 Task: Create a due date automation trigger when advanced on, on the wednesday of the week a card is due add fields with custom field "Resume" set to a date between 1 and 7 working days ago at 11:00 AM.
Action: Mouse moved to (967, 74)
Screenshot: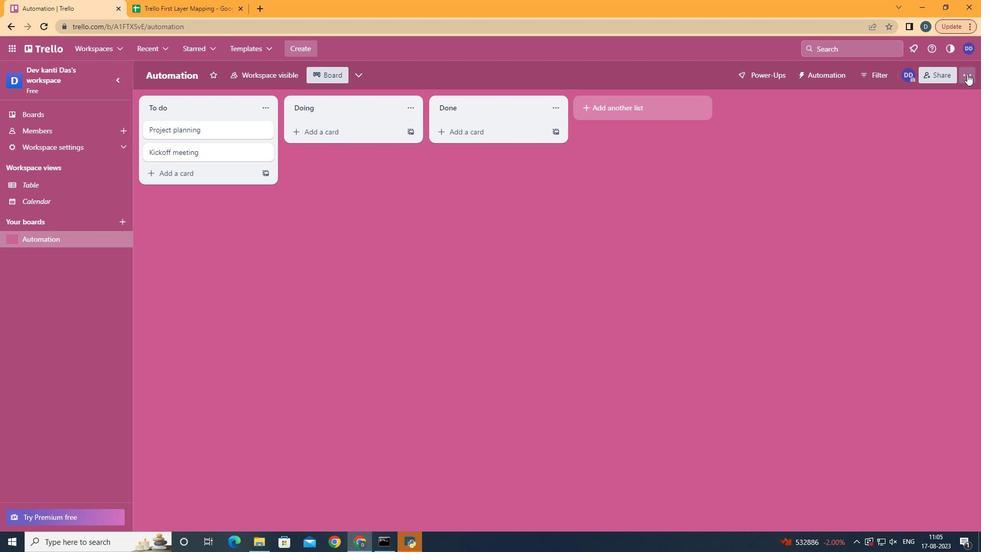 
Action: Mouse pressed left at (967, 74)
Screenshot: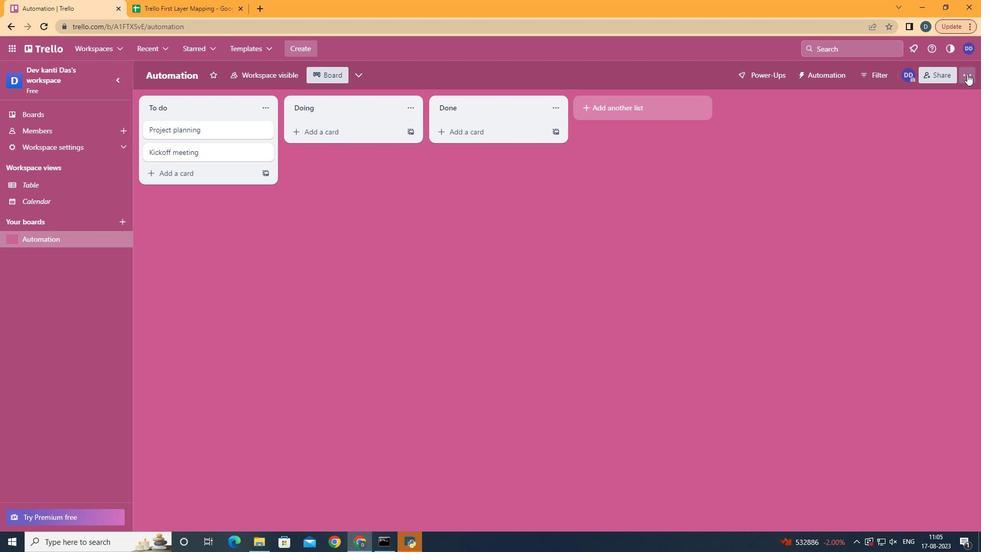 
Action: Mouse moved to (918, 220)
Screenshot: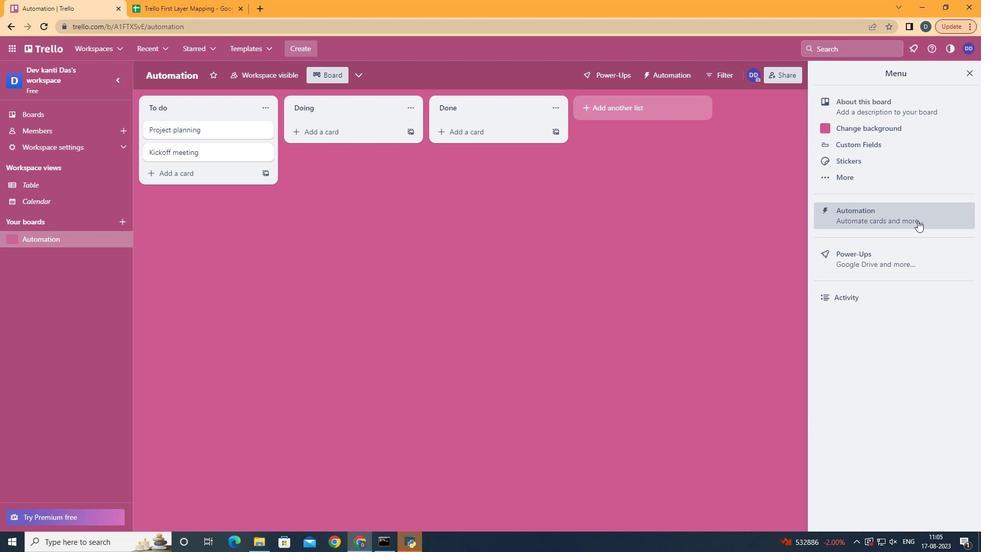 
Action: Mouse pressed left at (918, 220)
Screenshot: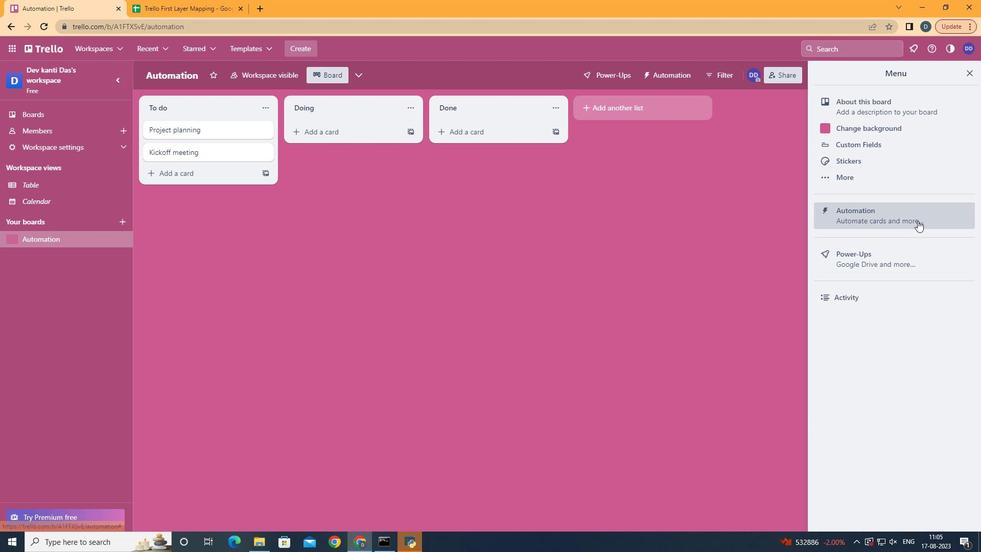 
Action: Mouse moved to (183, 208)
Screenshot: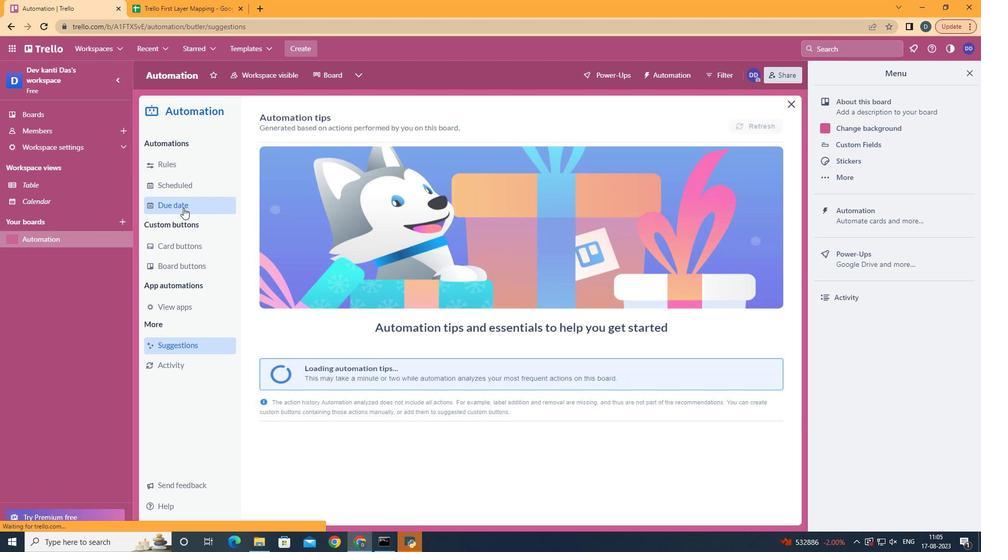 
Action: Mouse pressed left at (183, 208)
Screenshot: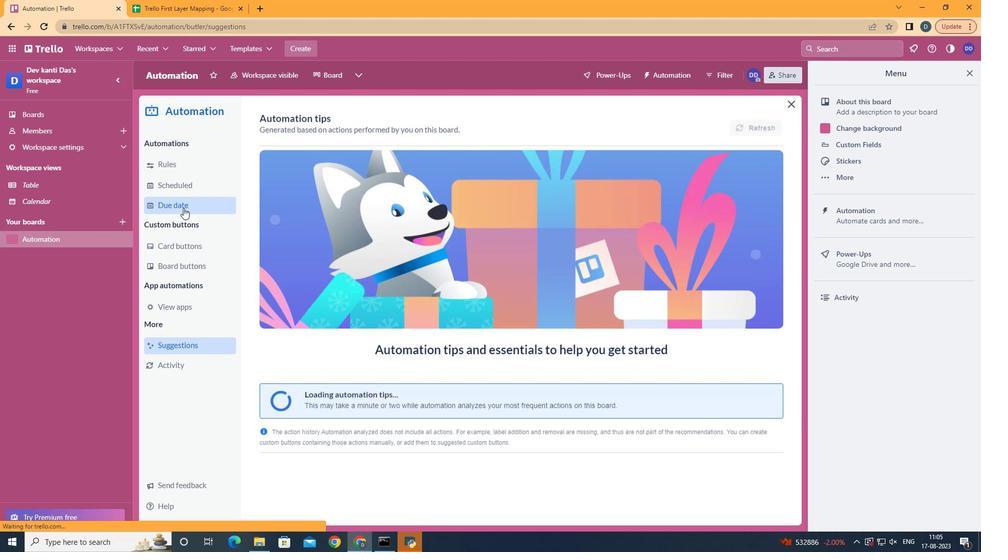 
Action: Mouse moved to (720, 113)
Screenshot: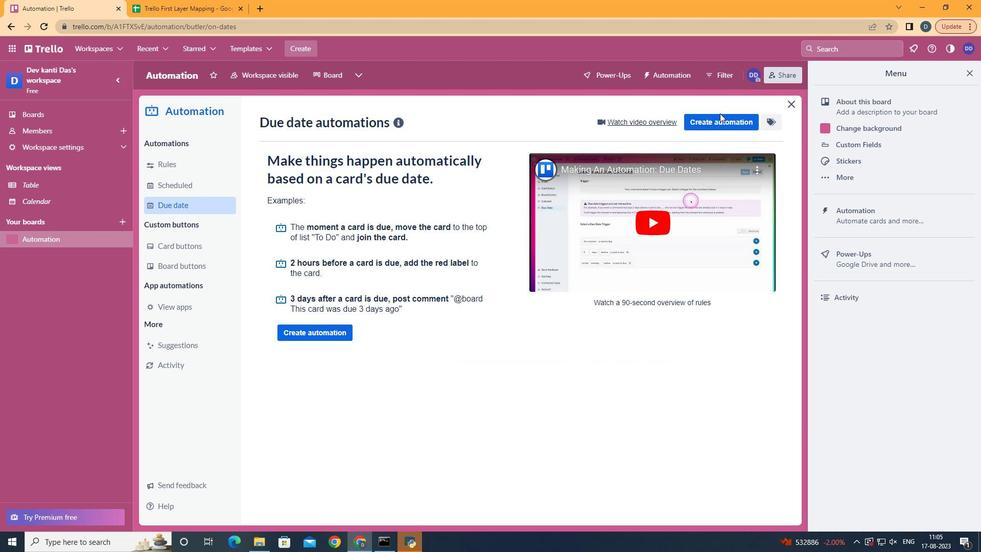 
Action: Mouse pressed left at (720, 113)
Screenshot: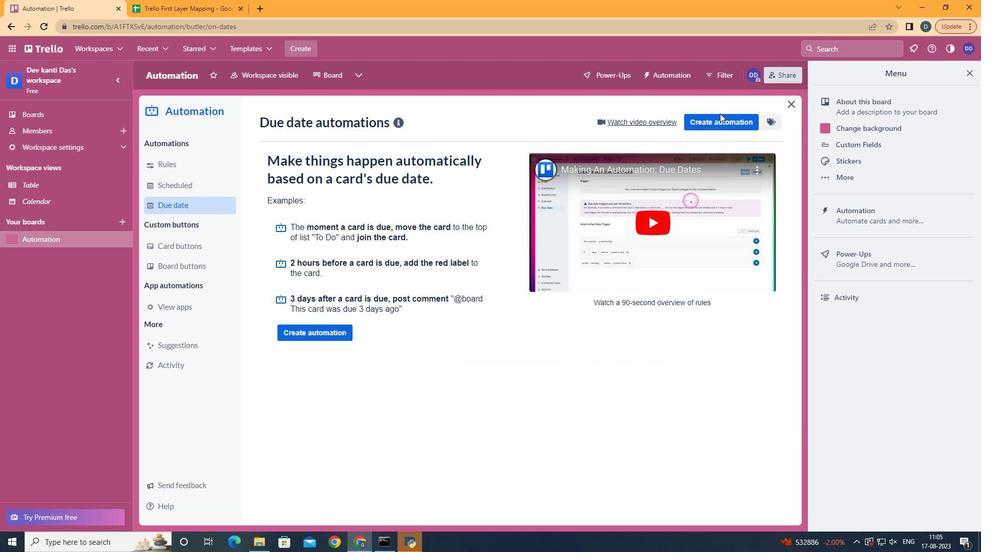 
Action: Mouse moved to (719, 118)
Screenshot: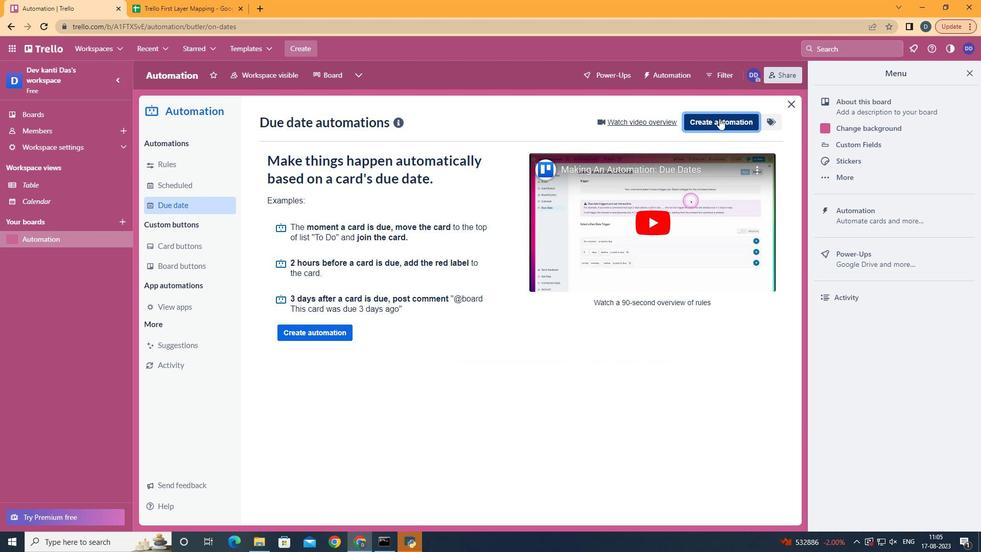 
Action: Mouse pressed left at (719, 118)
Screenshot: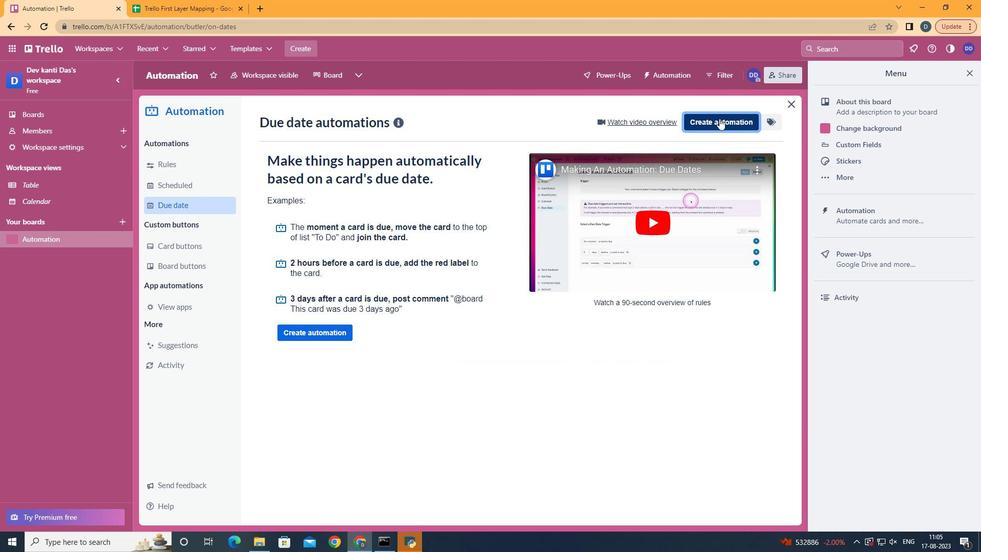 
Action: Mouse moved to (514, 224)
Screenshot: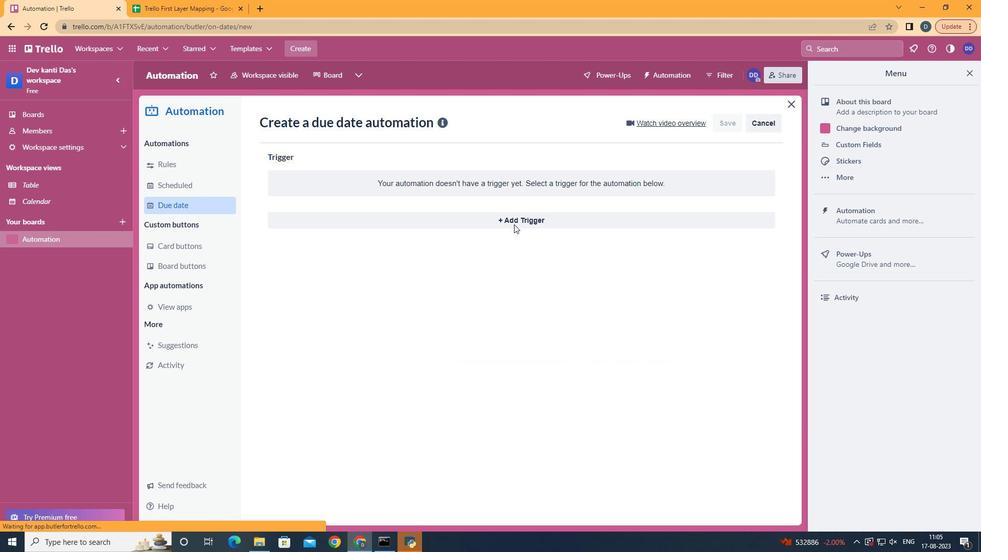 
Action: Mouse pressed left at (514, 224)
Screenshot: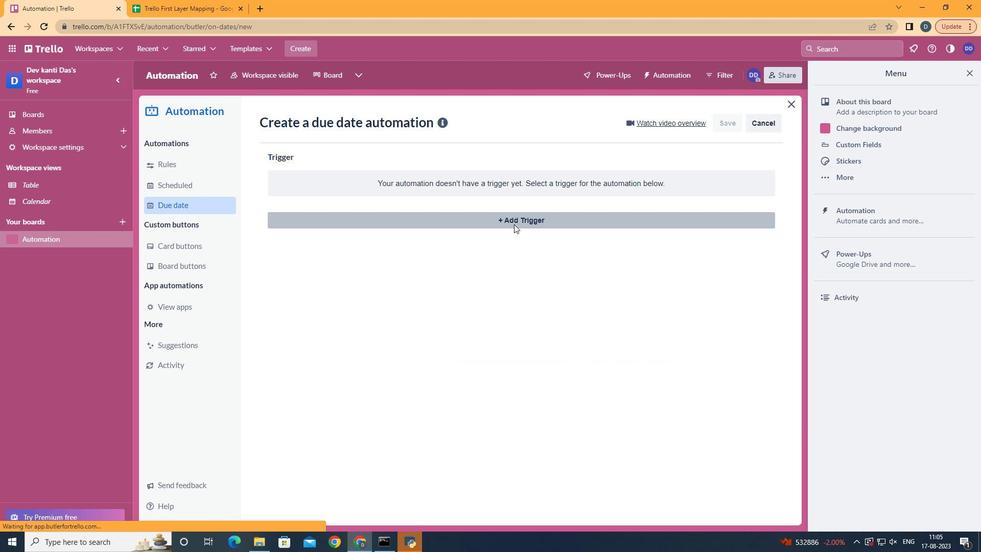 
Action: Mouse moved to (333, 307)
Screenshot: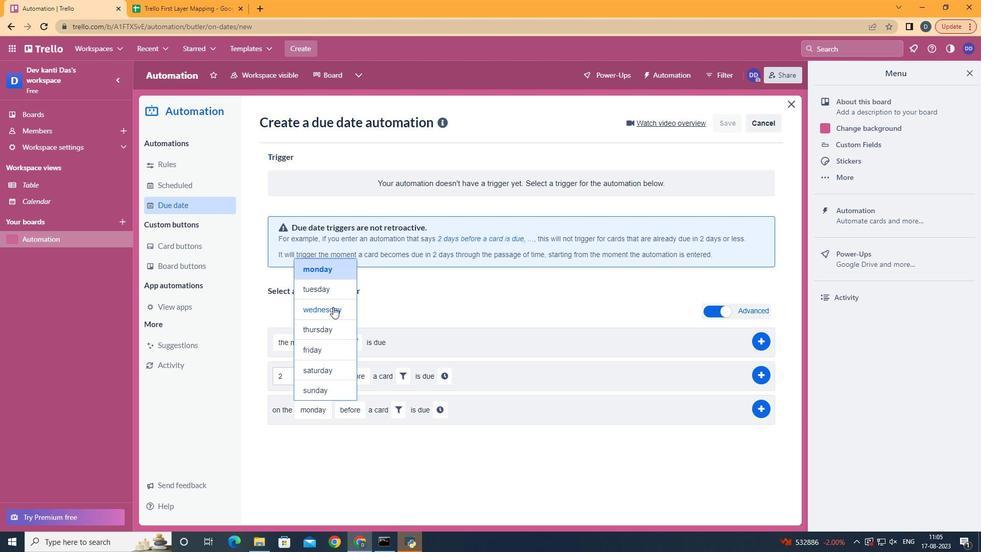 
Action: Mouse pressed left at (333, 307)
Screenshot: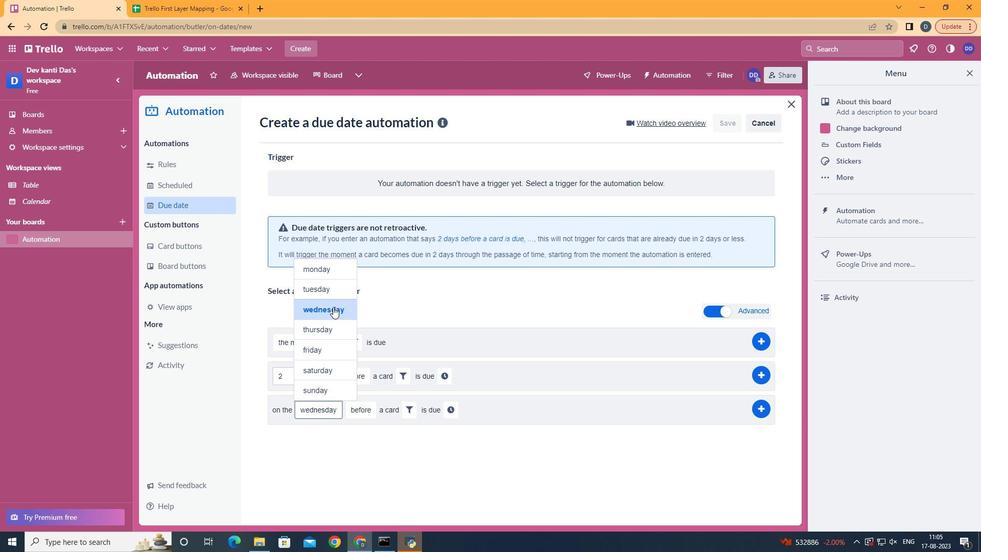
Action: Mouse moved to (375, 466)
Screenshot: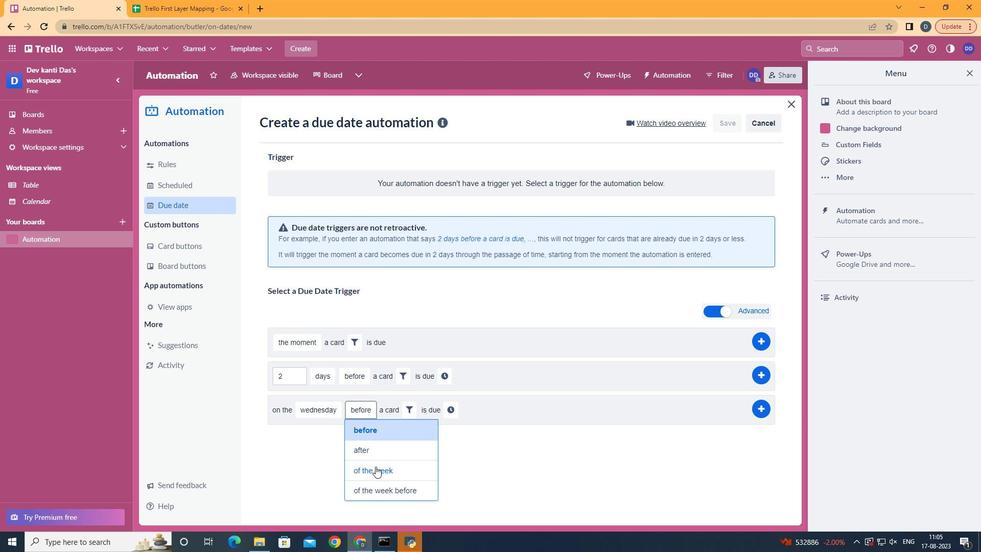 
Action: Mouse pressed left at (375, 466)
Screenshot: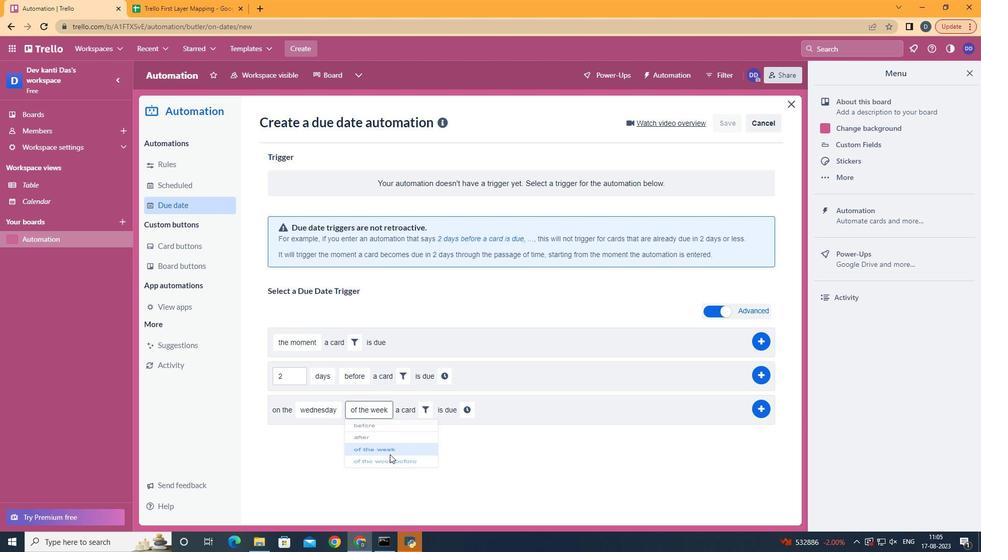 
Action: Mouse moved to (432, 410)
Screenshot: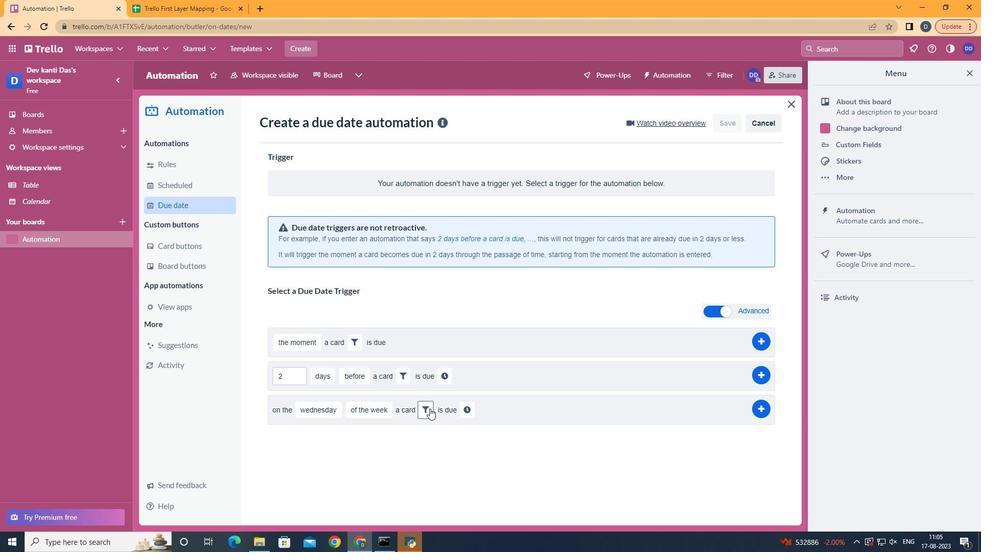 
Action: Mouse pressed left at (432, 410)
Screenshot: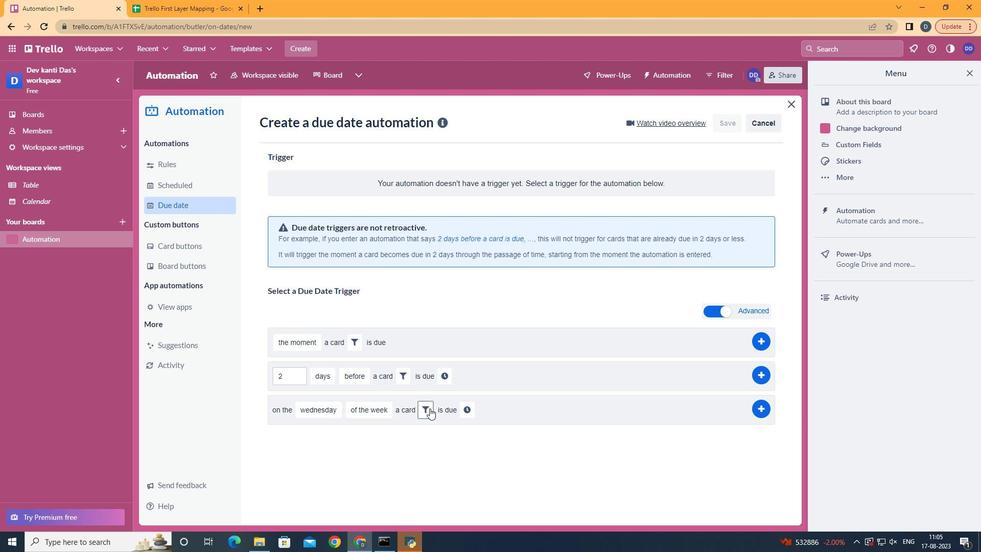 
Action: Mouse moved to (594, 442)
Screenshot: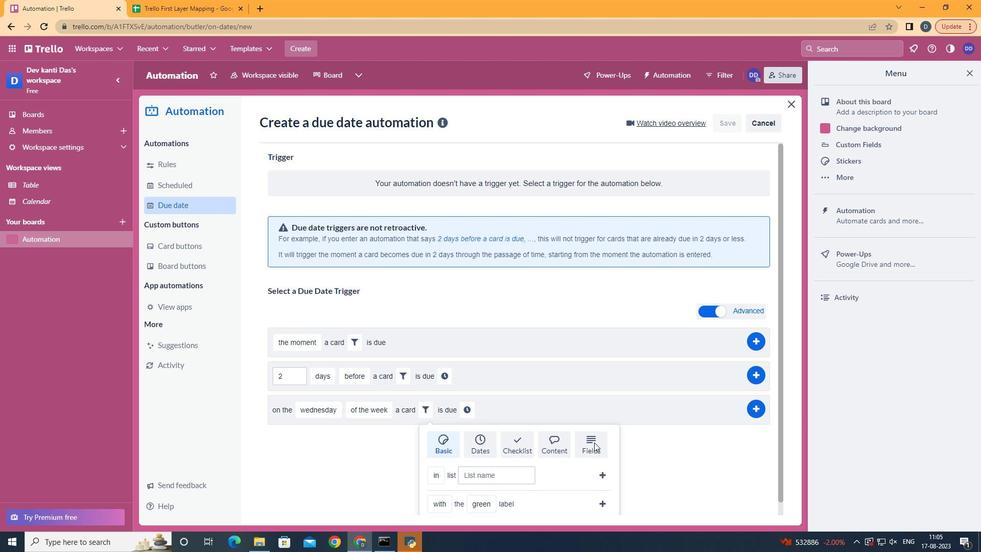 
Action: Mouse pressed left at (594, 442)
Screenshot: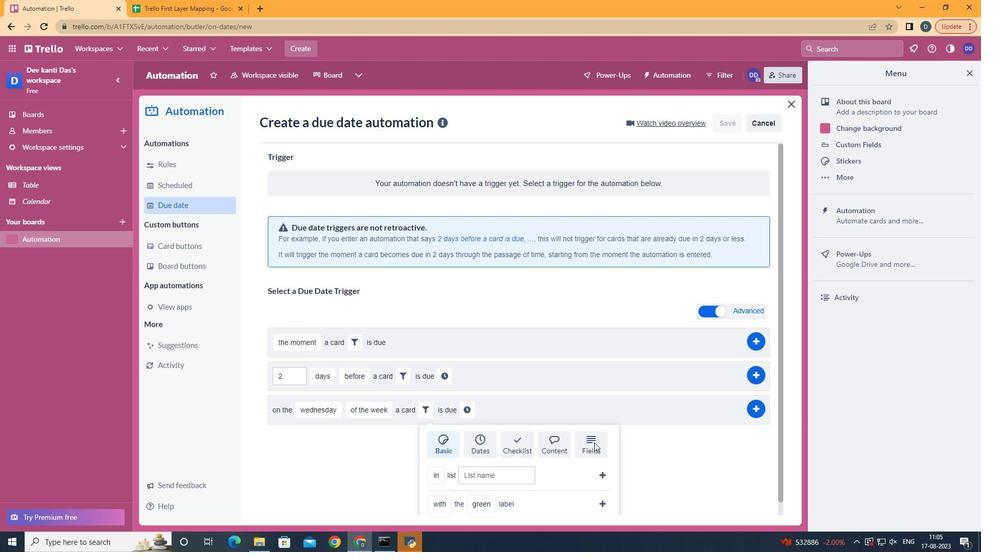 
Action: Mouse moved to (594, 441)
Screenshot: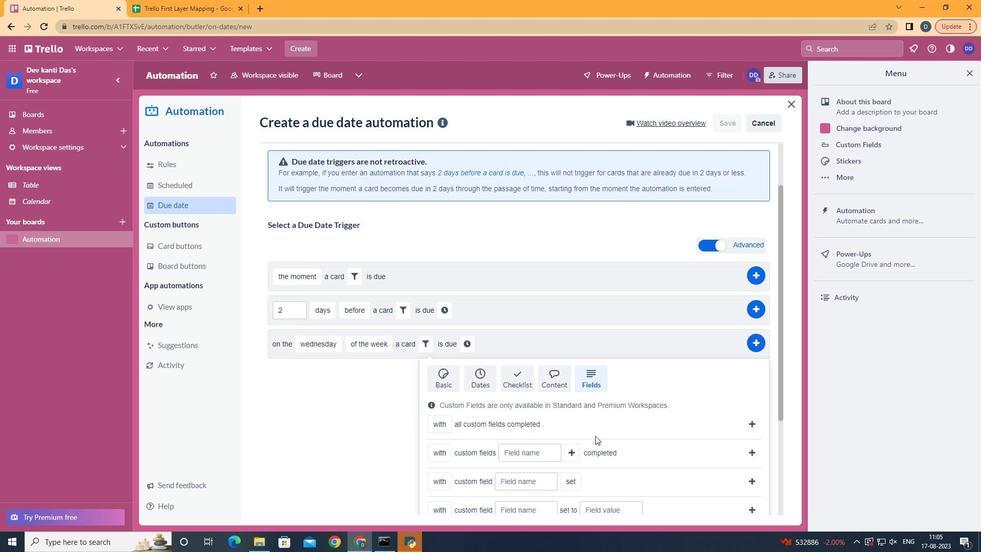 
Action: Mouse scrolled (594, 440) with delta (0, 0)
Screenshot: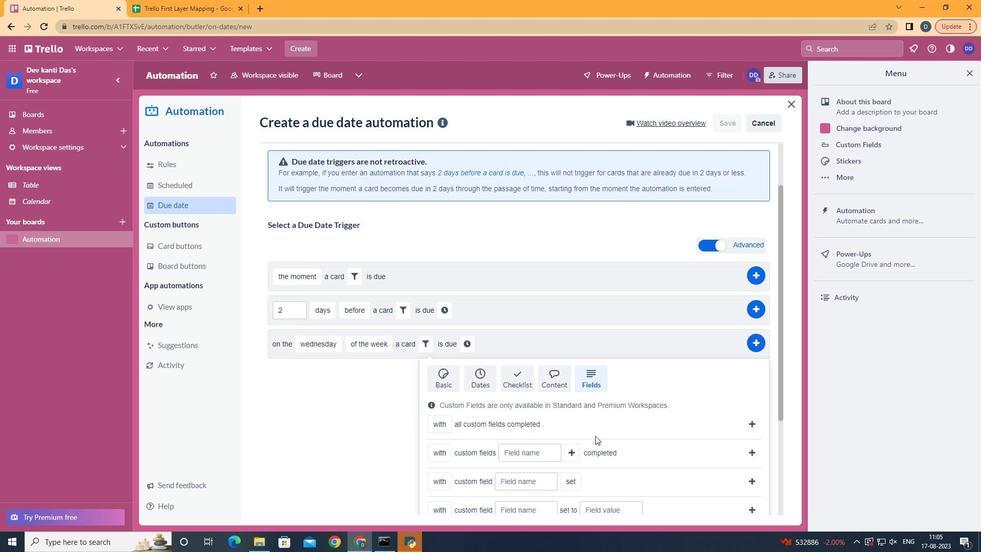
Action: Mouse scrolled (594, 440) with delta (0, 0)
Screenshot: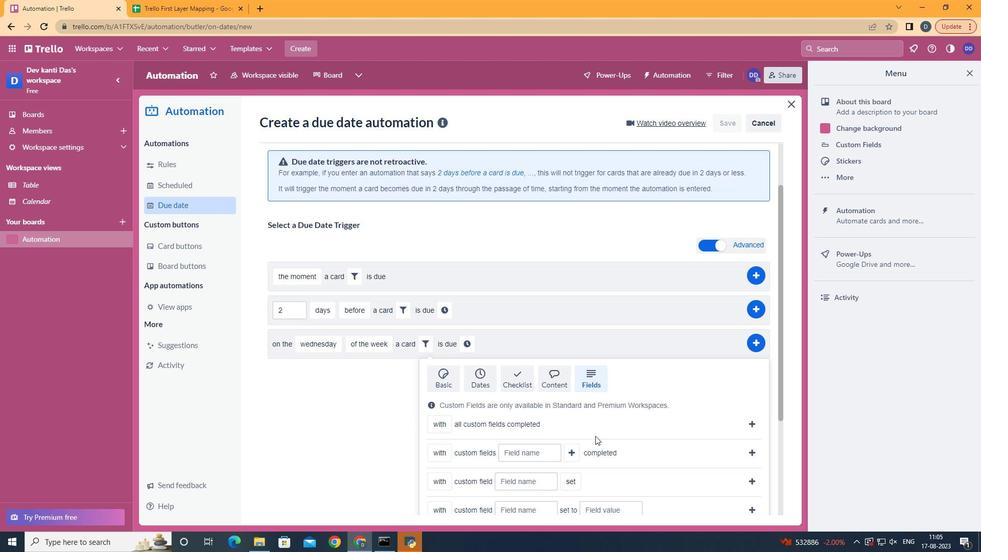 
Action: Mouse scrolled (594, 440) with delta (0, 0)
Screenshot: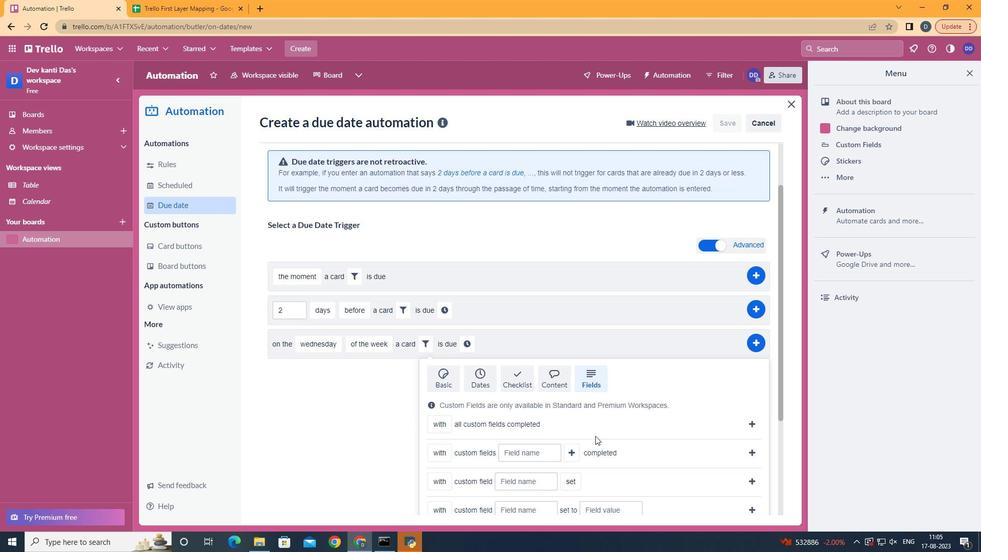 
Action: Mouse scrolled (594, 440) with delta (0, 0)
Screenshot: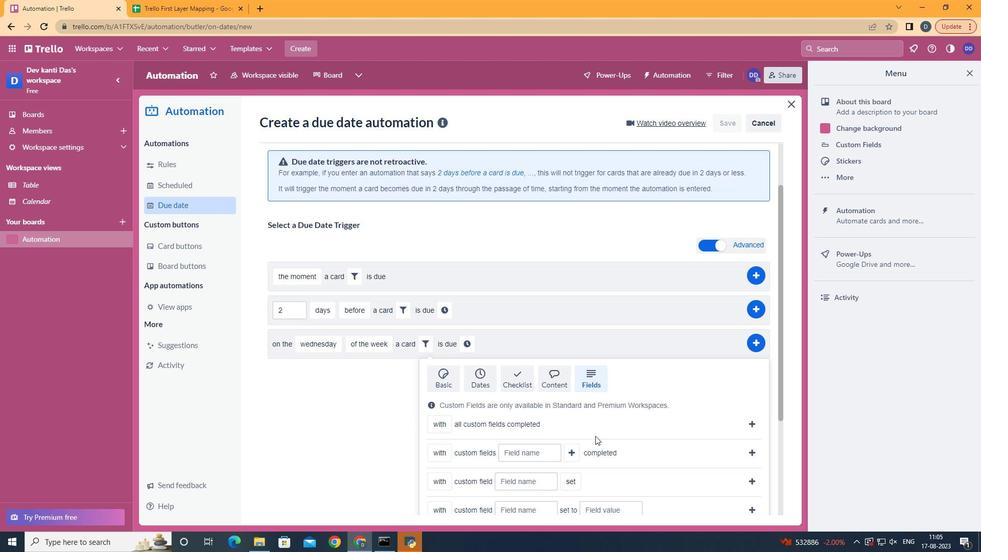 
Action: Mouse scrolled (594, 440) with delta (0, -1)
Screenshot: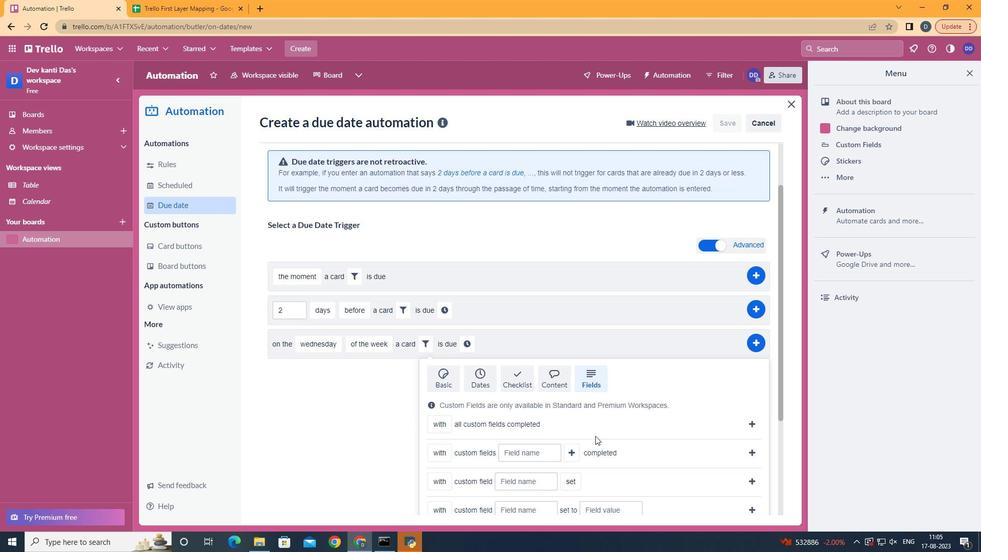 
Action: Mouse moved to (516, 481)
Screenshot: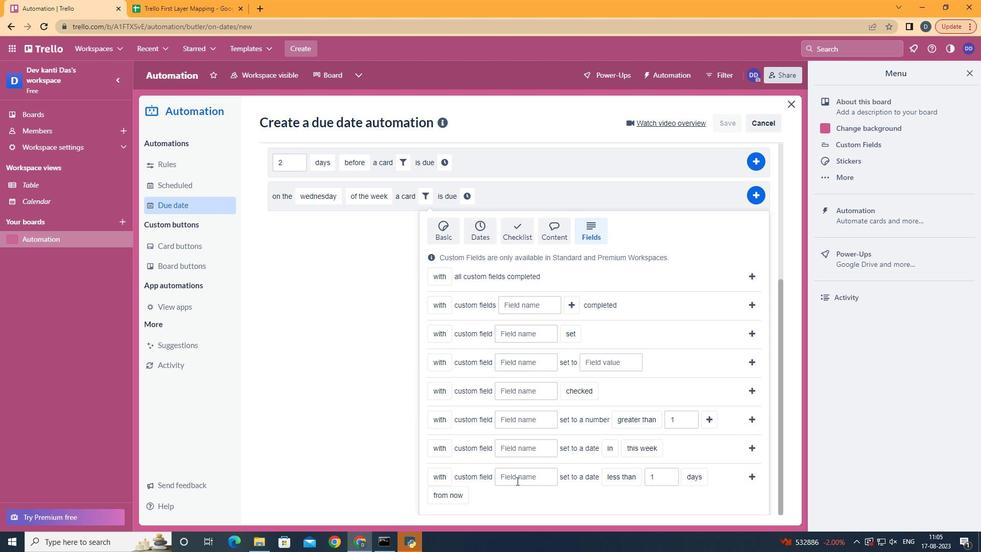 
Action: Mouse pressed left at (516, 481)
Screenshot: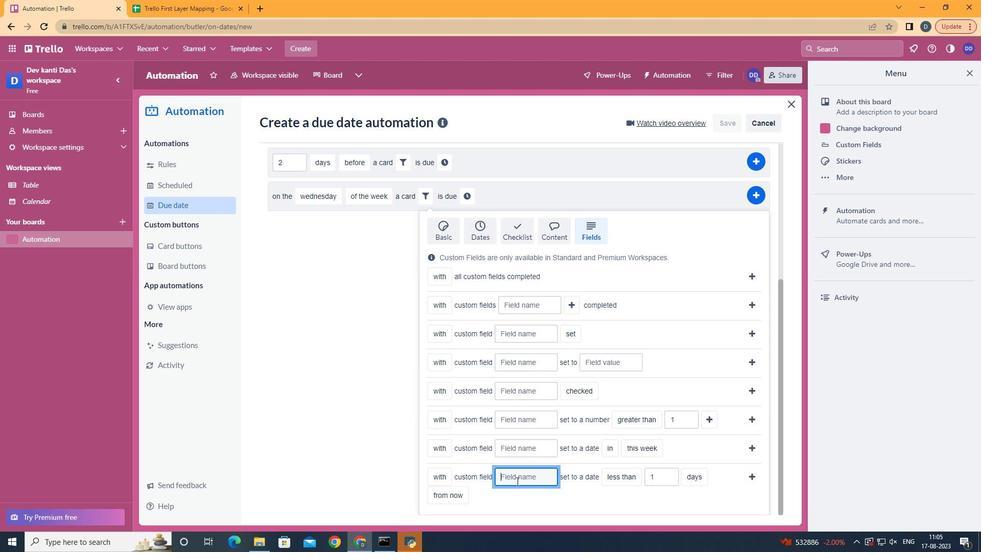 
Action: Key pressed <Key.shift>Resume
Screenshot: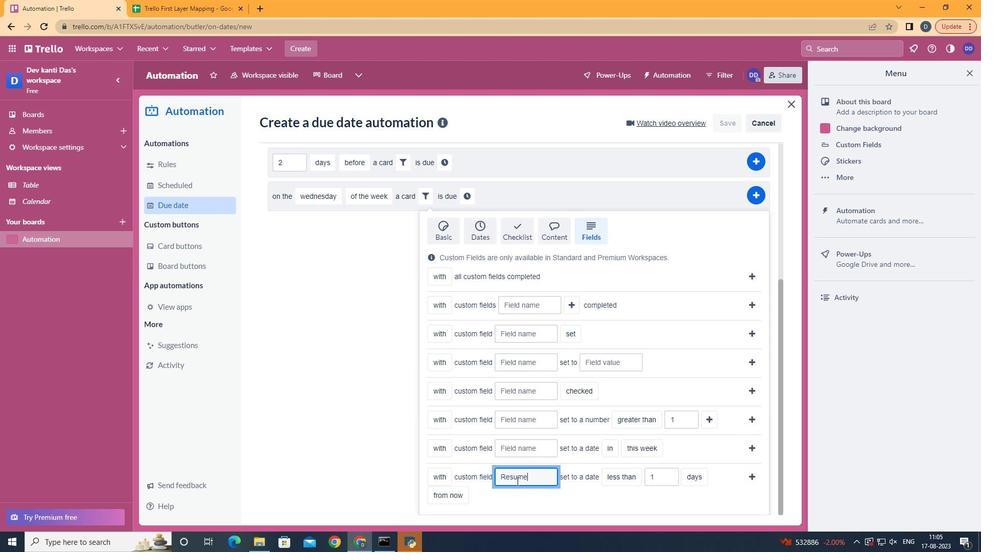 
Action: Mouse moved to (632, 460)
Screenshot: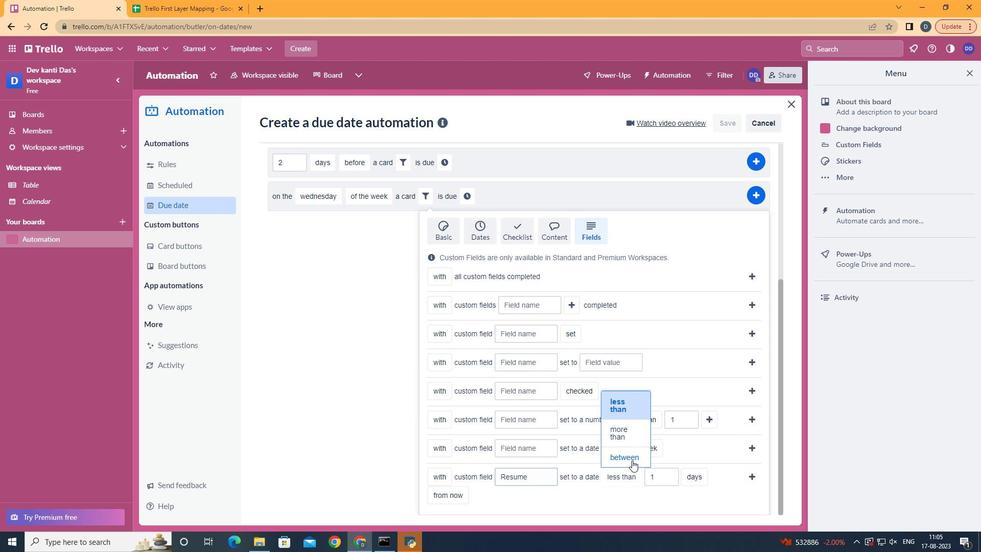 
Action: Mouse pressed left at (632, 460)
Screenshot: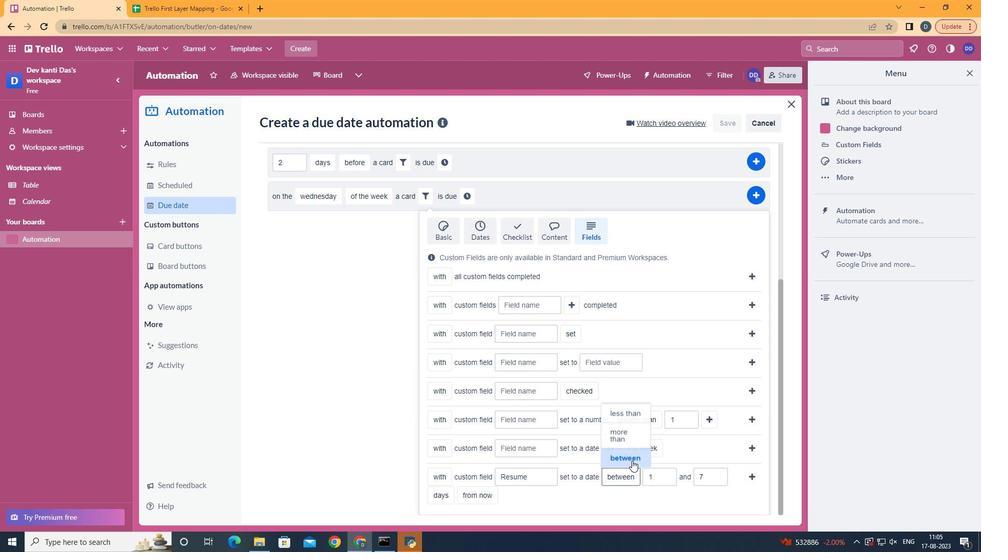 
Action: Mouse moved to (448, 480)
Screenshot: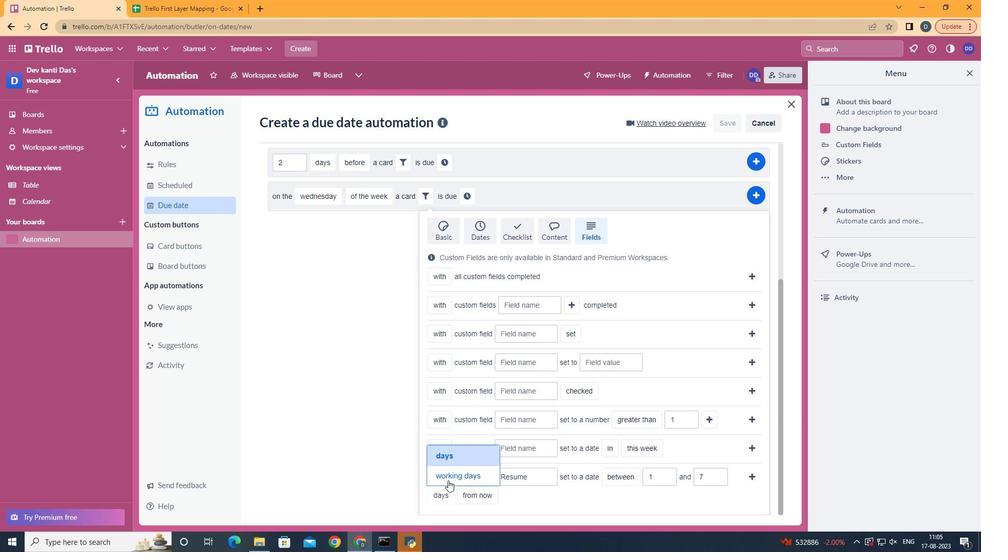
Action: Mouse pressed left at (448, 480)
Screenshot: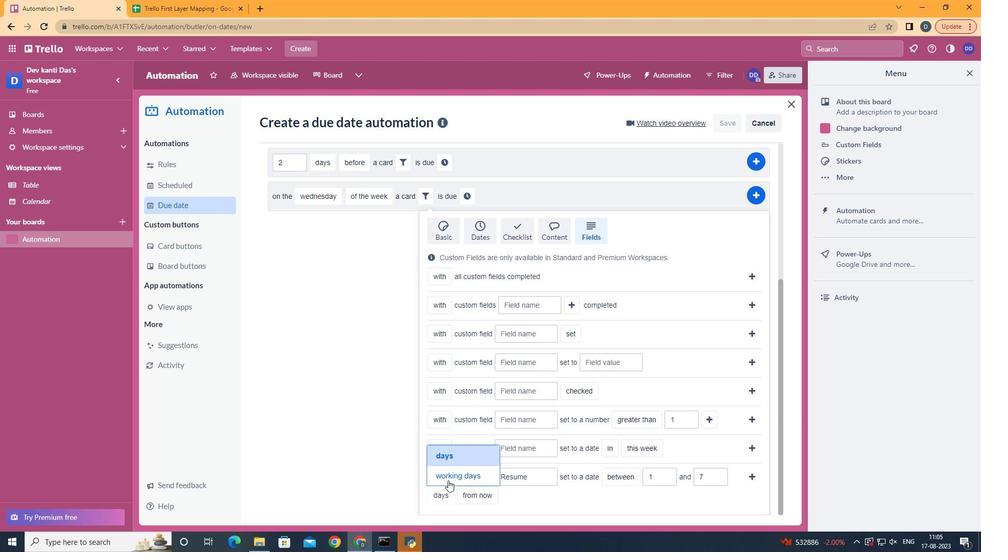 
Action: Mouse moved to (520, 477)
Screenshot: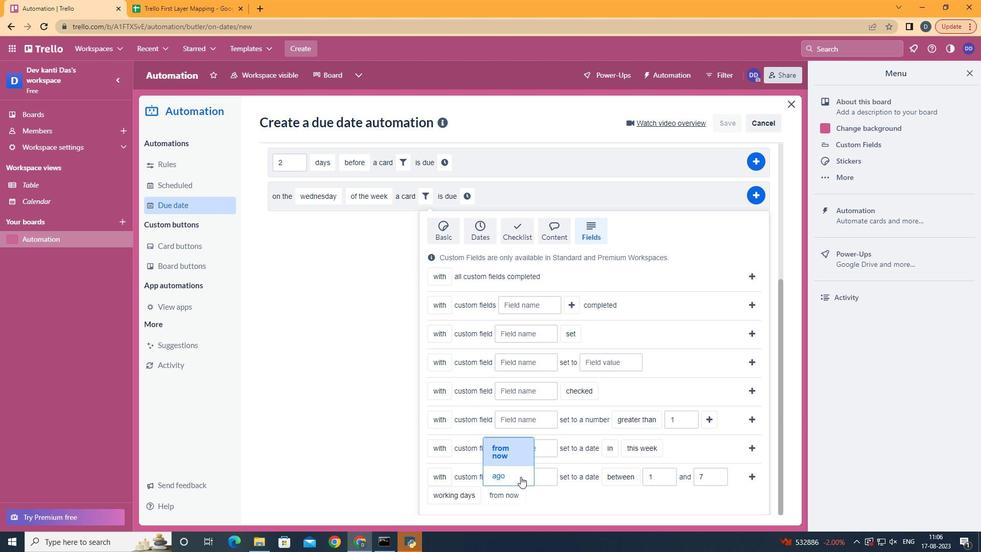 
Action: Mouse pressed left at (520, 477)
Screenshot: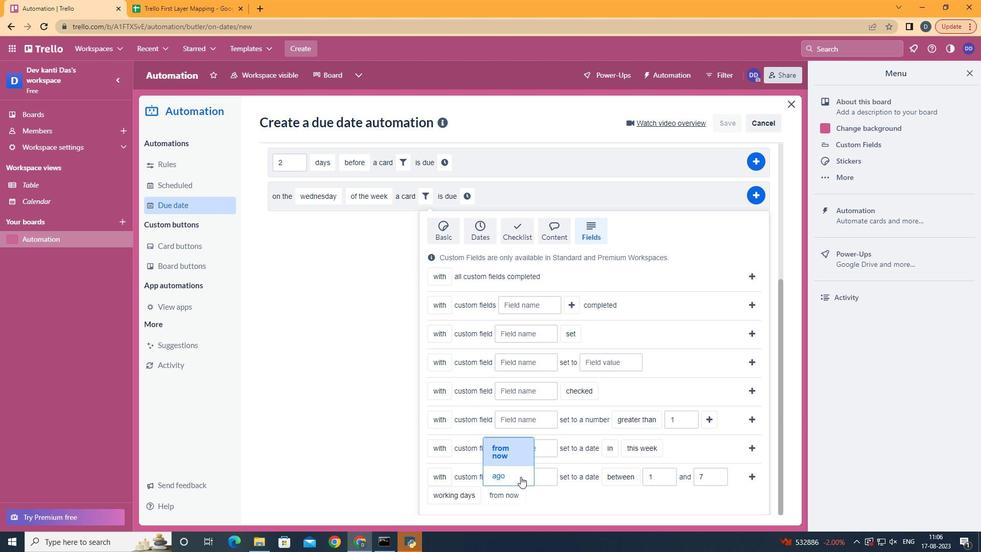 
Action: Mouse moved to (752, 478)
Screenshot: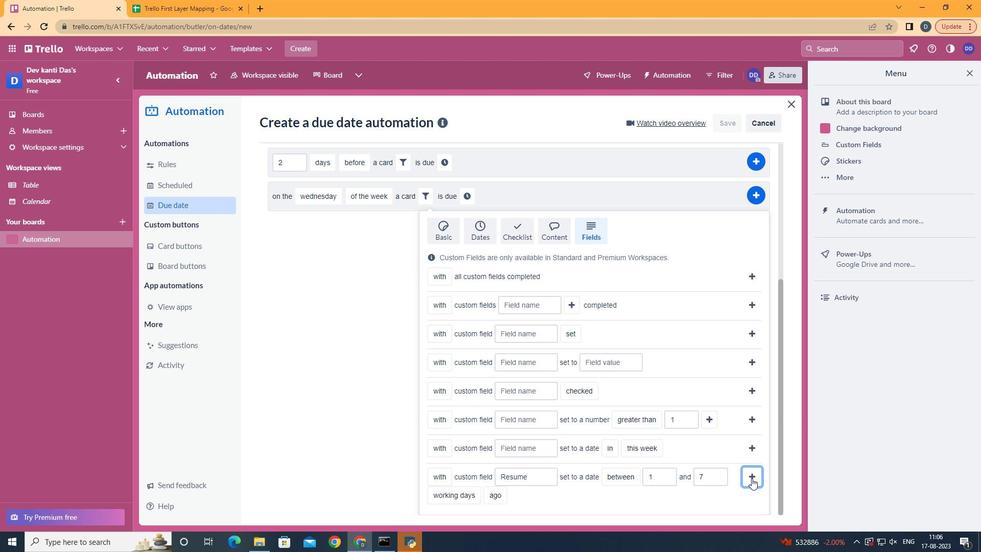 
Action: Mouse pressed left at (752, 478)
Screenshot: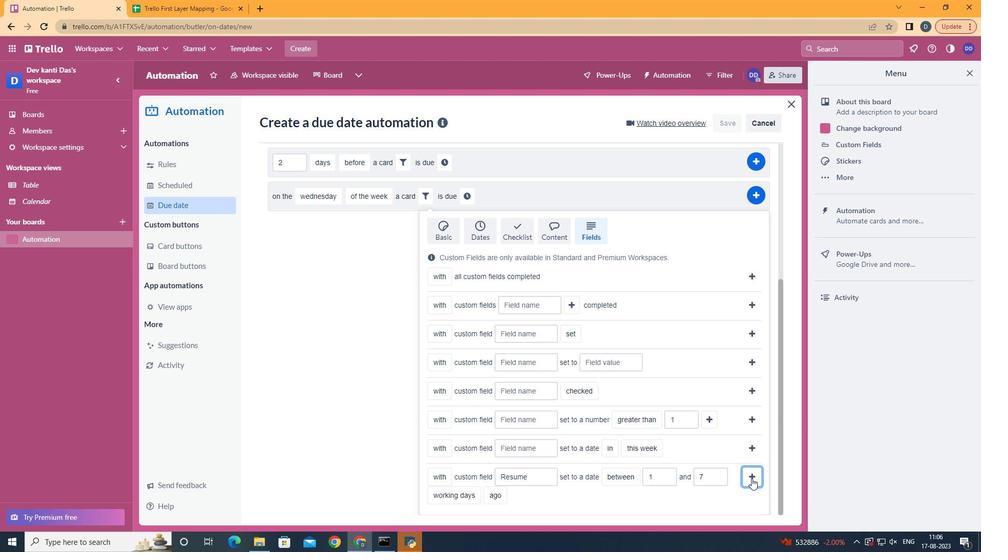 
Action: Mouse moved to (722, 416)
Screenshot: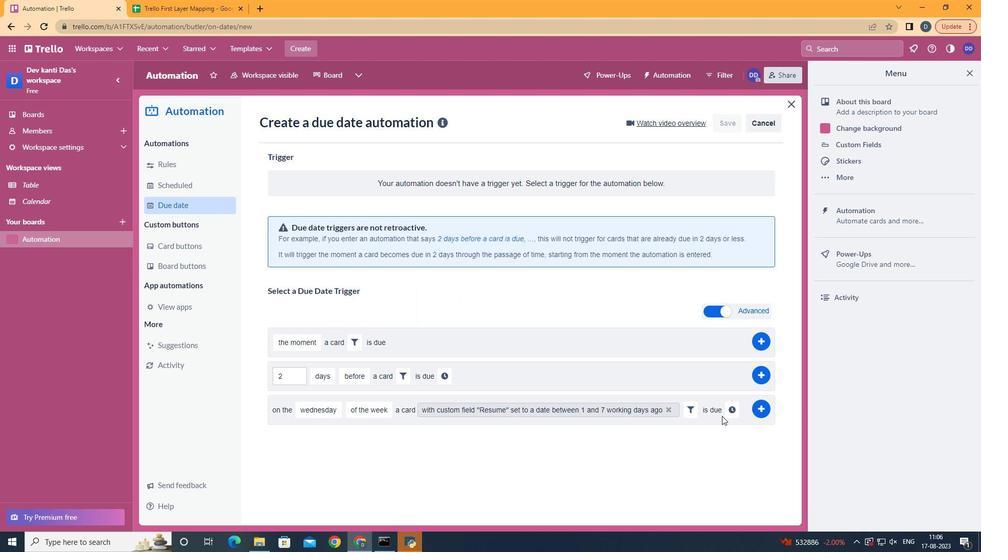 
Action: Mouse pressed left at (722, 416)
Screenshot: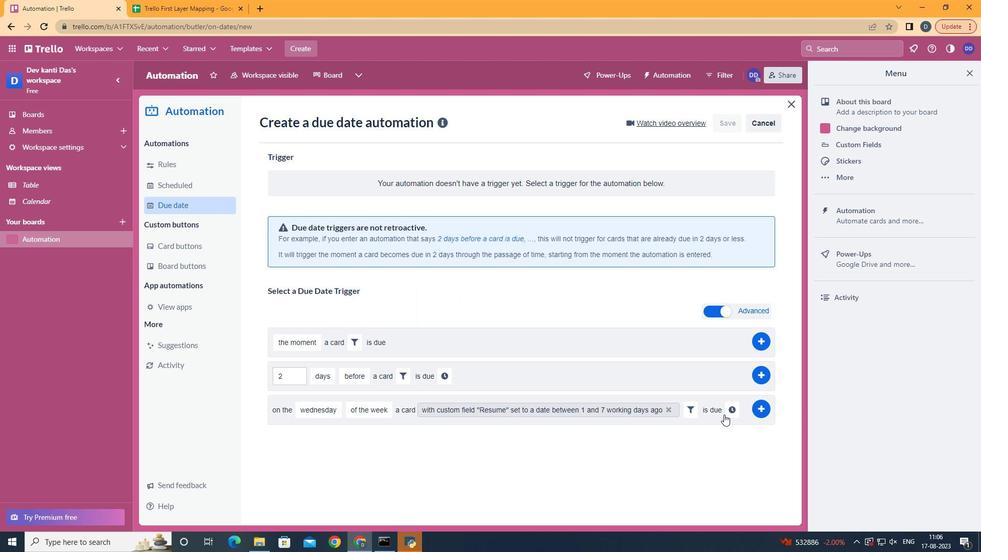 
Action: Mouse moved to (726, 413)
Screenshot: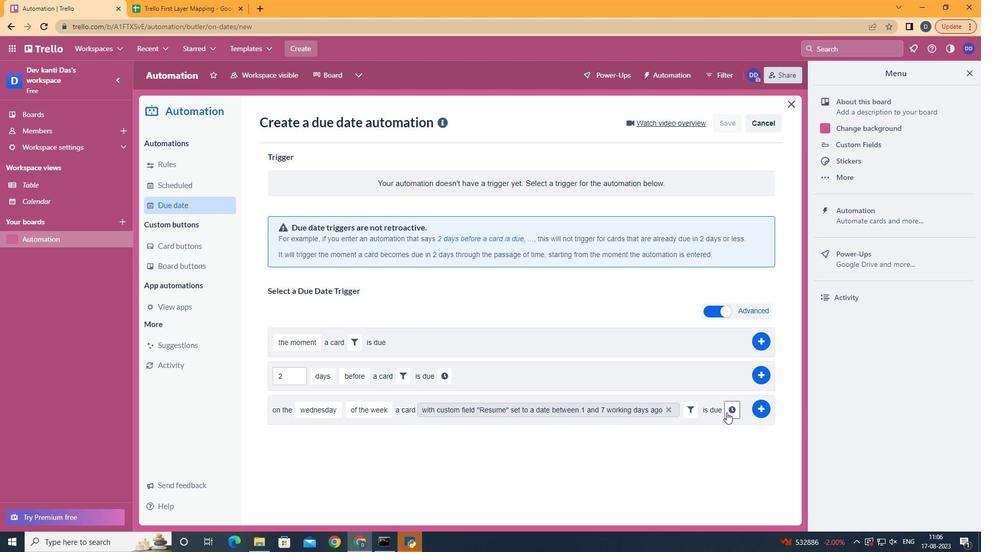 
Action: Mouse pressed left at (726, 413)
Screenshot: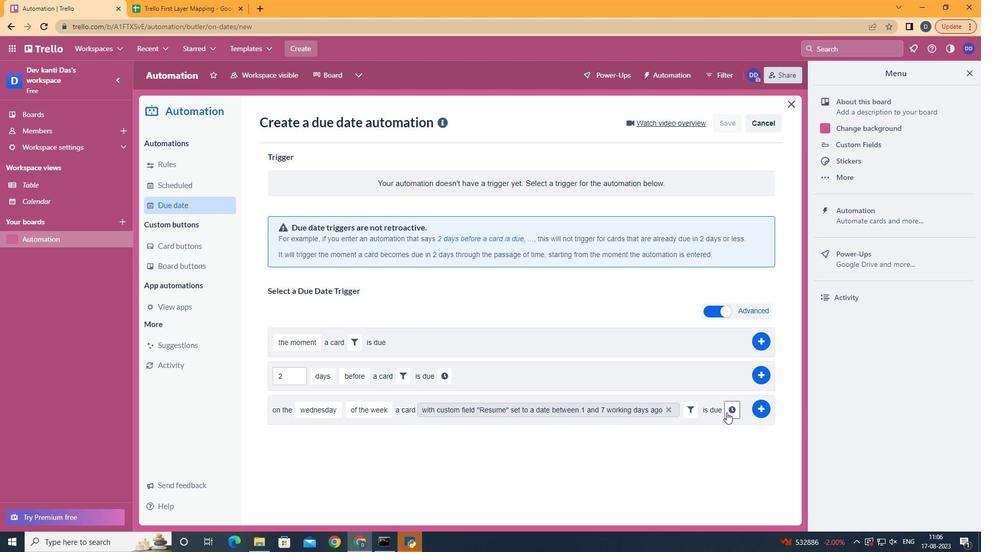 
Action: Mouse moved to (343, 430)
Screenshot: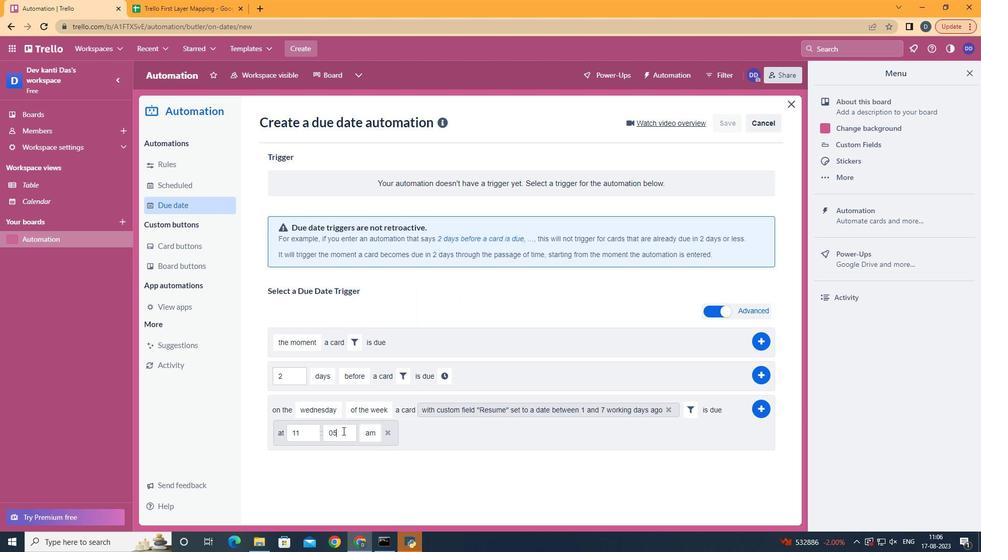 
Action: Mouse pressed left at (343, 430)
Screenshot: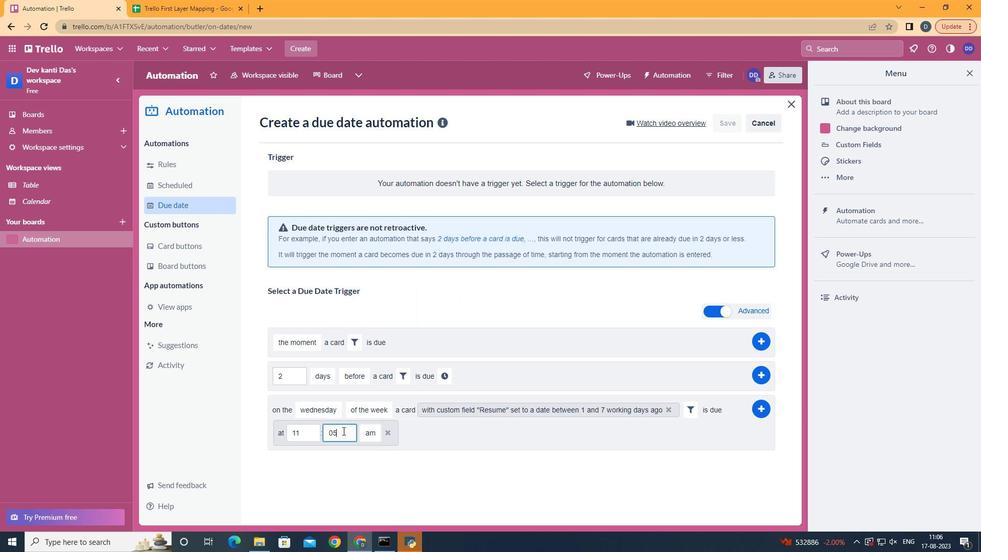 
Action: Key pressed <Key.backspace>0
Screenshot: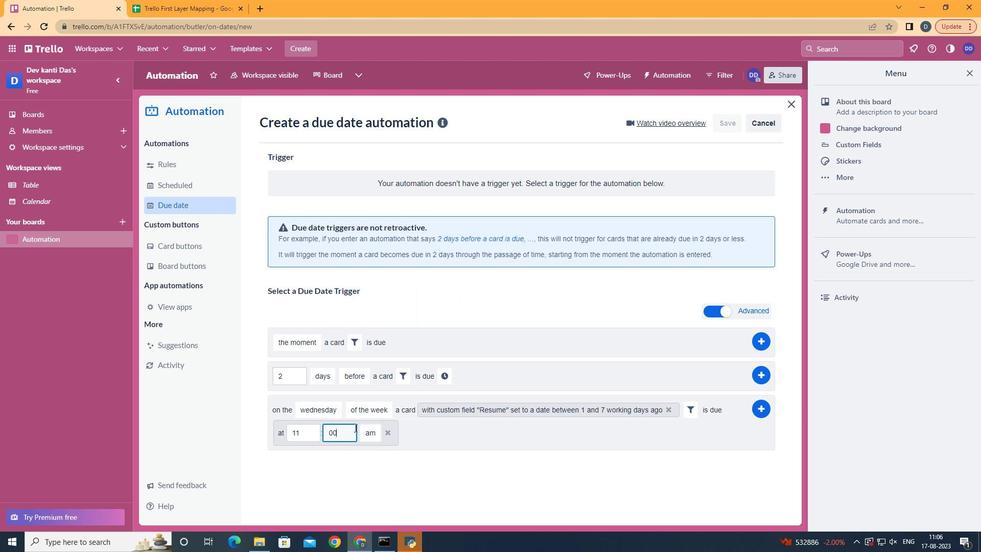 
Action: Mouse moved to (759, 409)
Screenshot: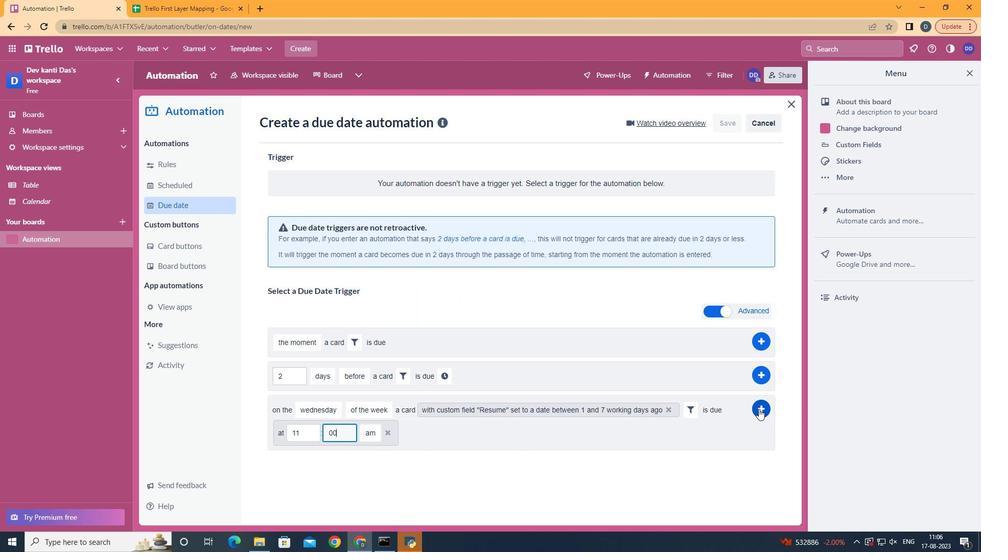 
Action: Mouse pressed left at (759, 409)
Screenshot: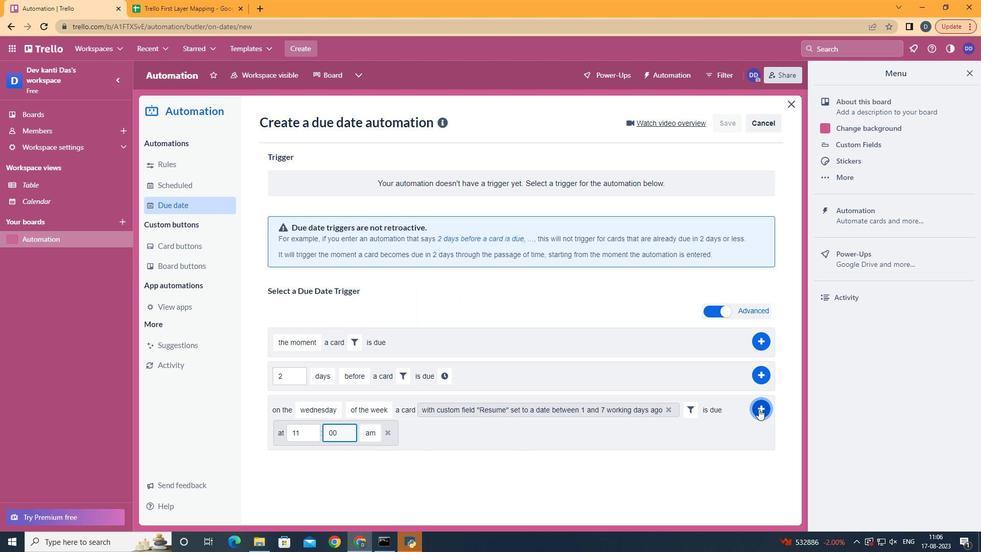 
